 Task: Create a rule when a due date less than hours from now is set on a card by anyone.
Action: Mouse moved to (864, 234)
Screenshot: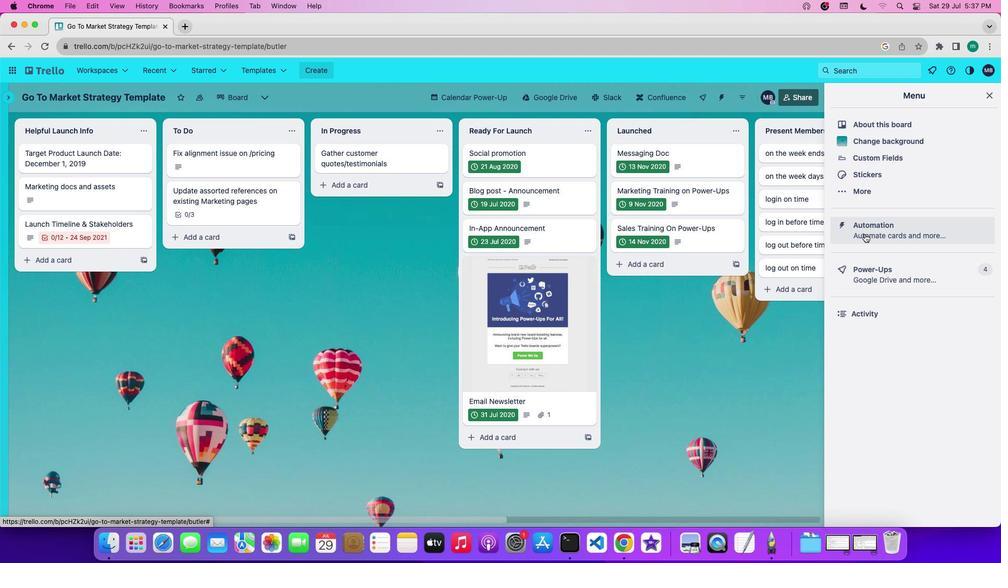 
Action: Mouse pressed left at (864, 234)
Screenshot: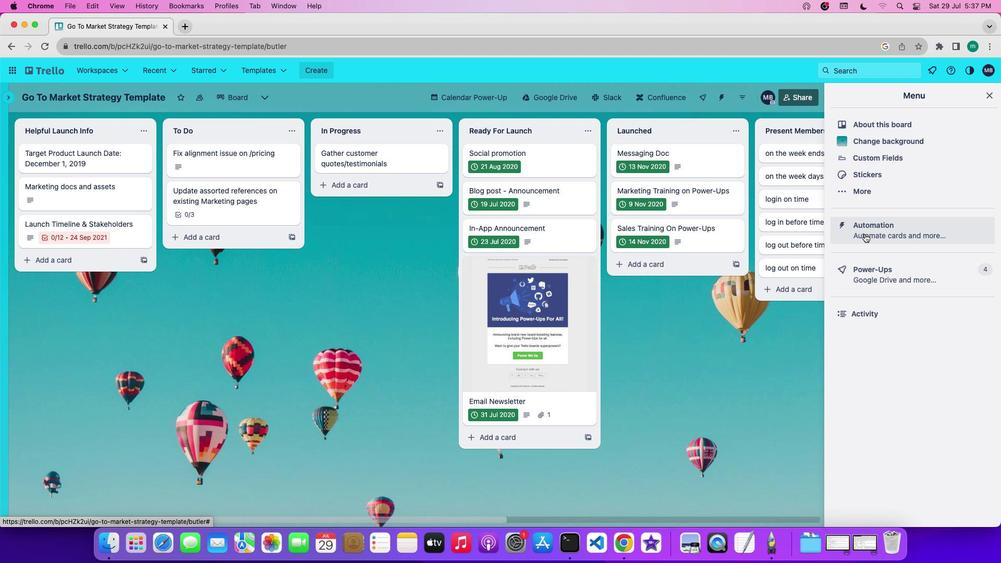
Action: Mouse moved to (34, 186)
Screenshot: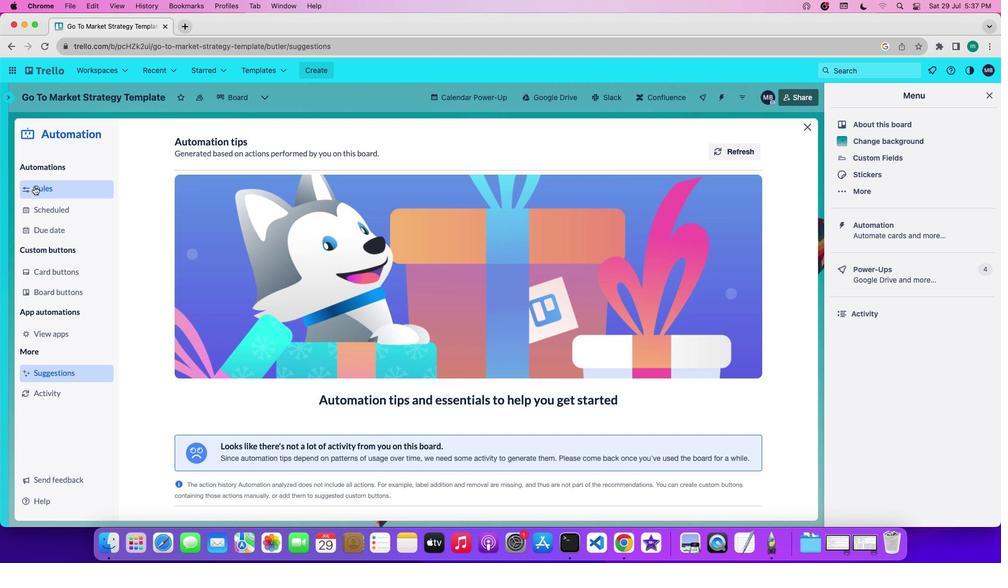 
Action: Mouse pressed left at (34, 186)
Screenshot: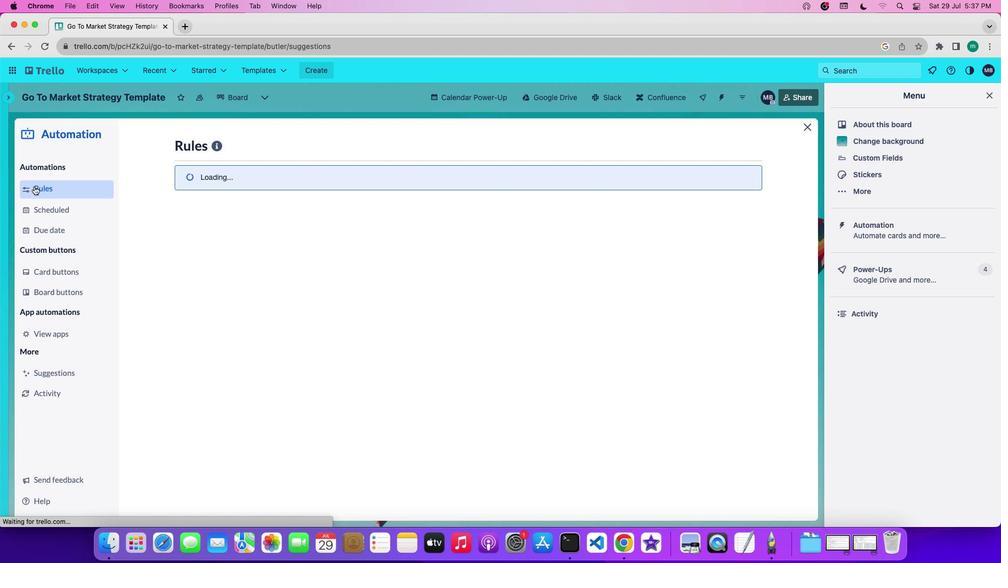 
Action: Mouse moved to (264, 372)
Screenshot: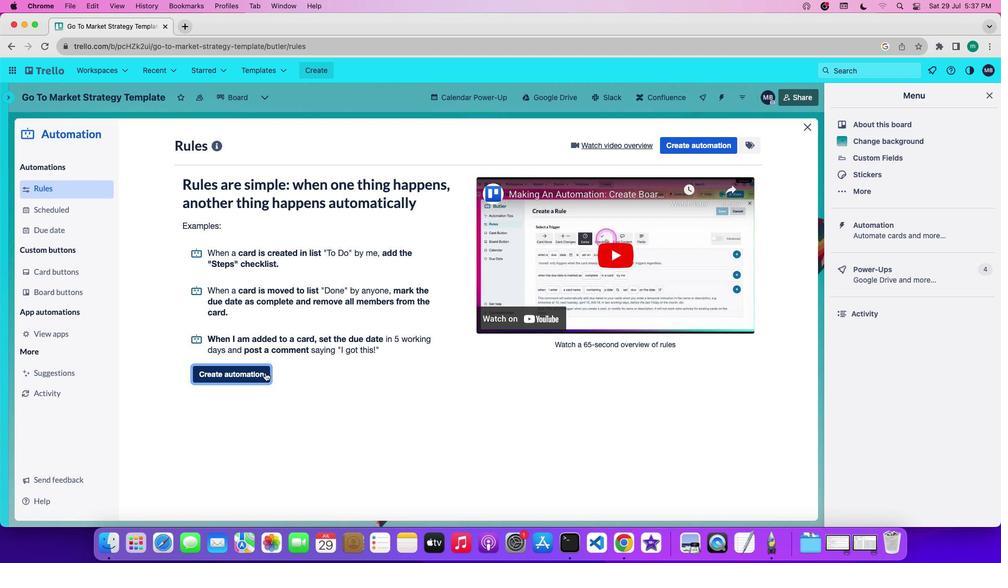 
Action: Mouse pressed left at (264, 372)
Screenshot: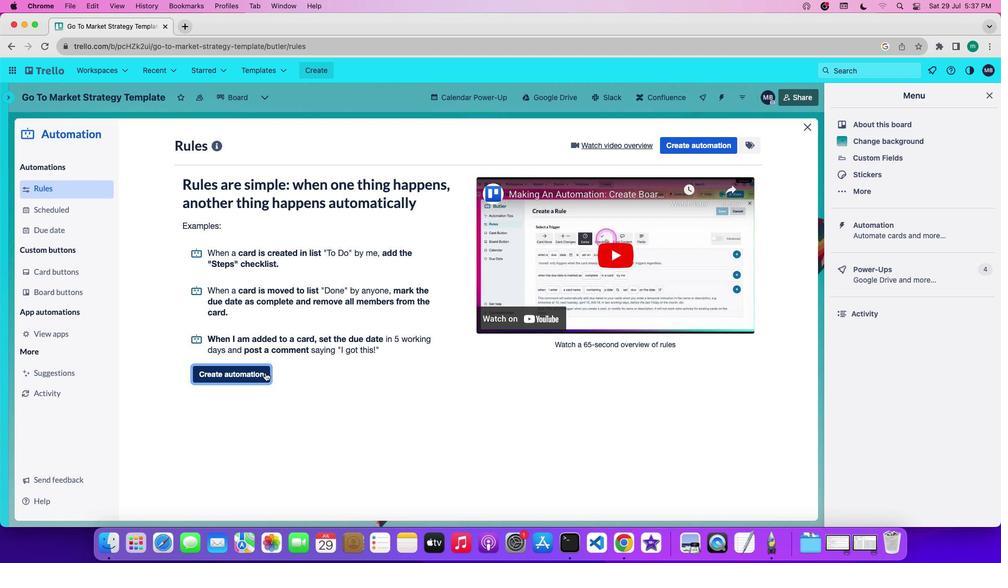 
Action: Mouse moved to (438, 249)
Screenshot: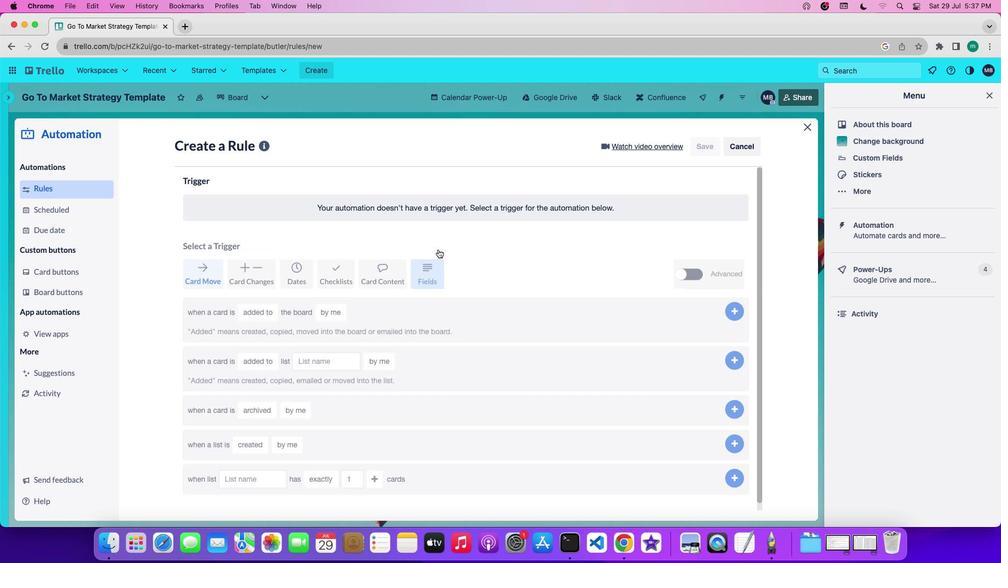 
Action: Mouse pressed left at (438, 249)
Screenshot: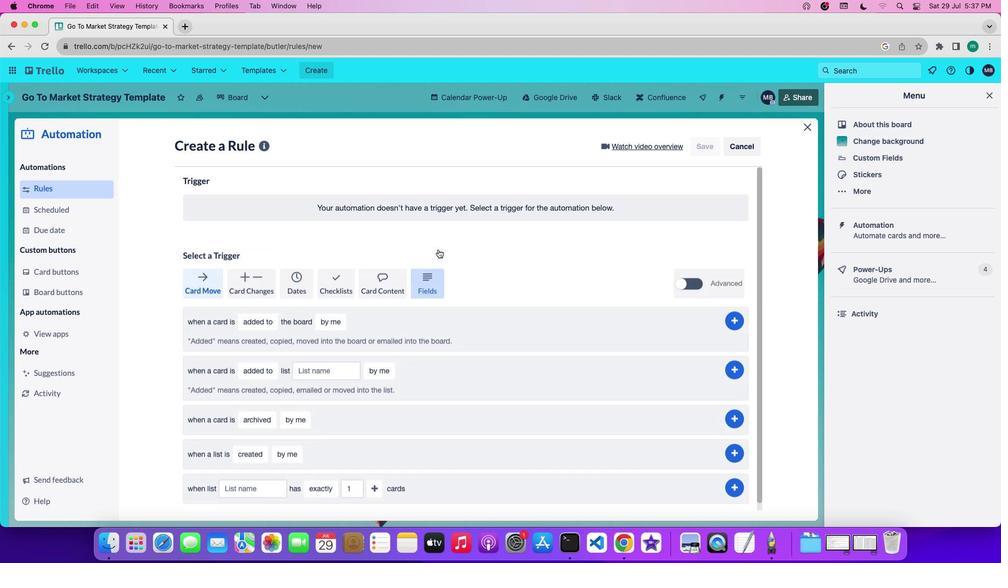 
Action: Mouse moved to (301, 281)
Screenshot: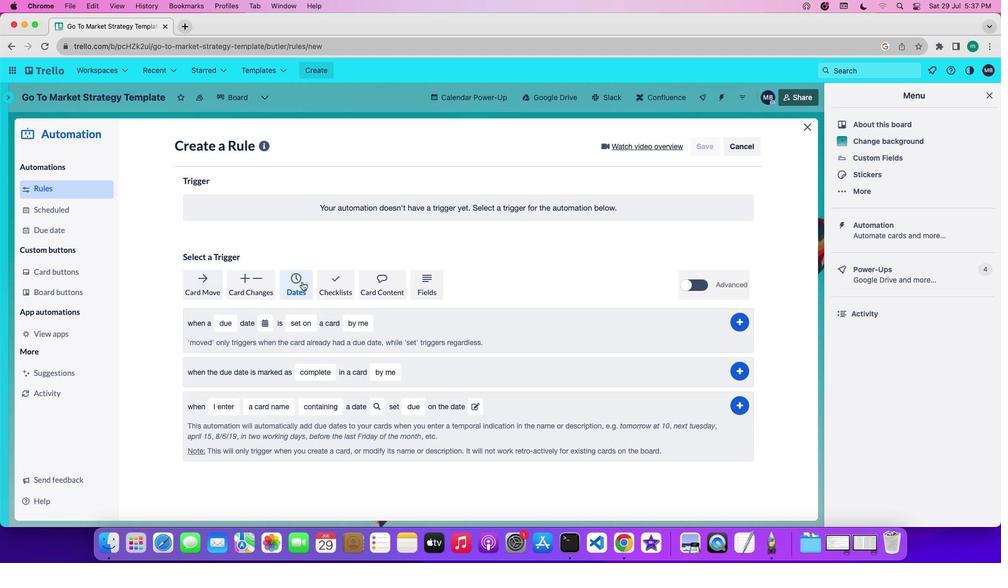
Action: Mouse pressed left at (301, 281)
Screenshot: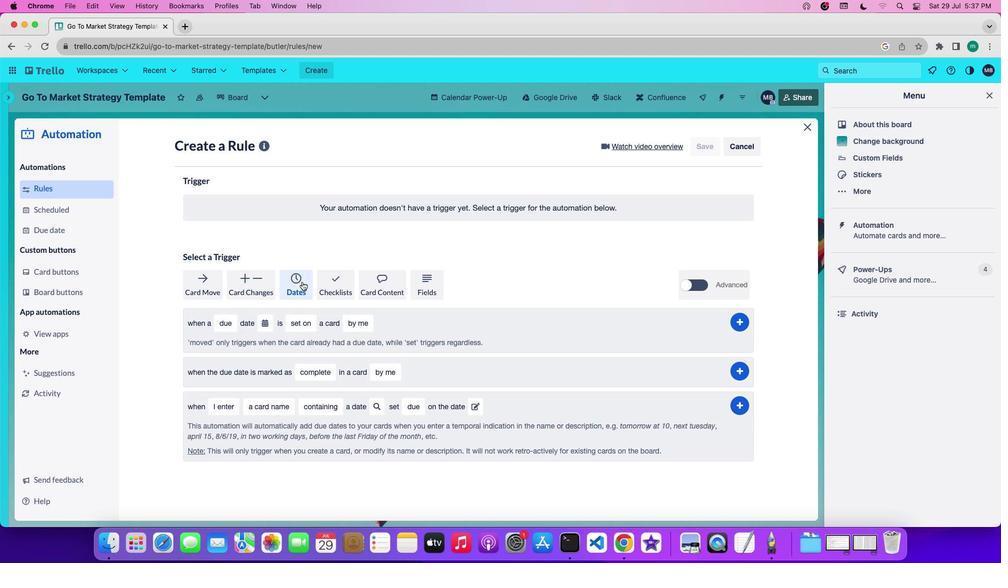 
Action: Mouse moved to (237, 321)
Screenshot: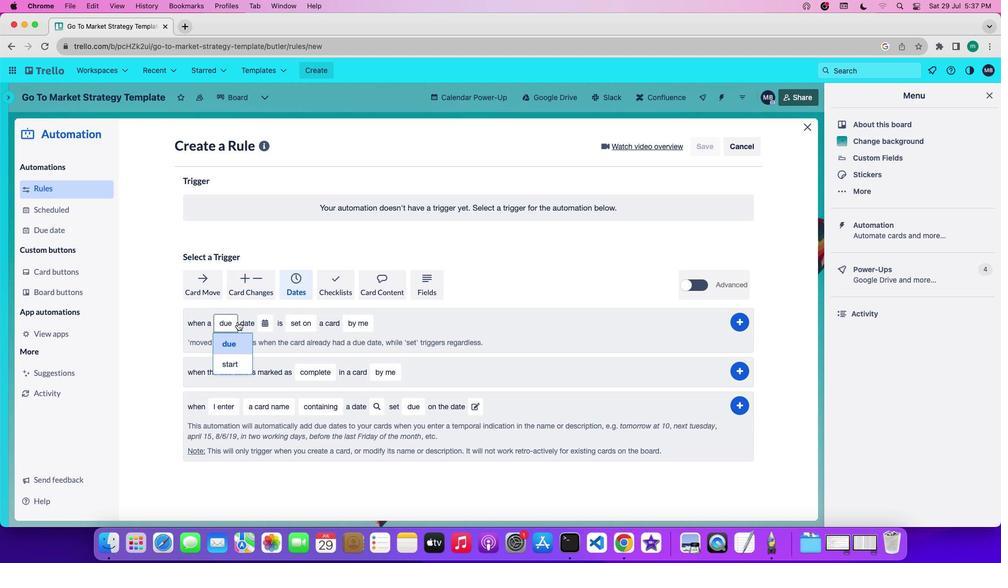 
Action: Mouse pressed left at (237, 321)
Screenshot: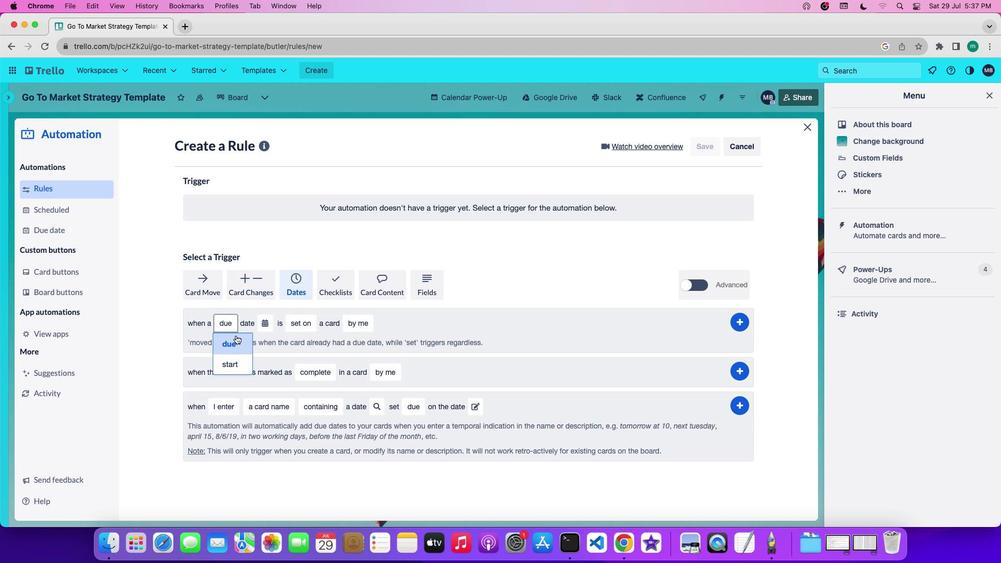 
Action: Mouse moved to (236, 341)
Screenshot: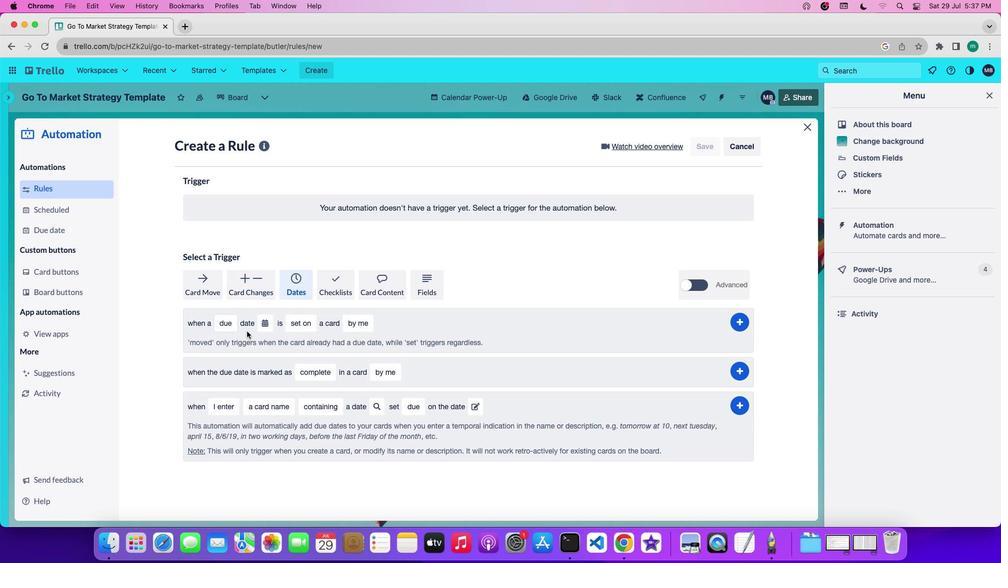 
Action: Mouse pressed left at (236, 341)
Screenshot: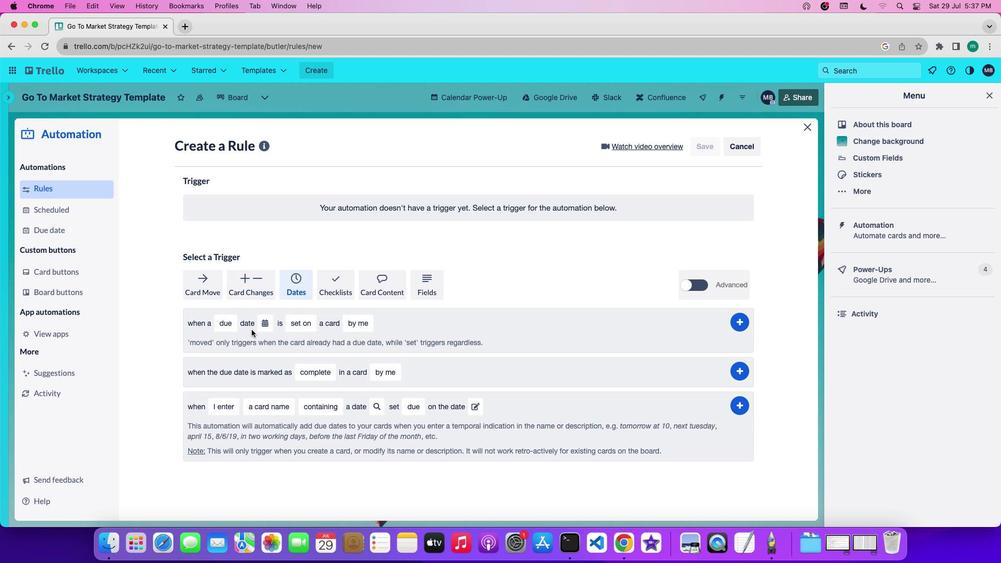 
Action: Mouse moved to (262, 327)
Screenshot: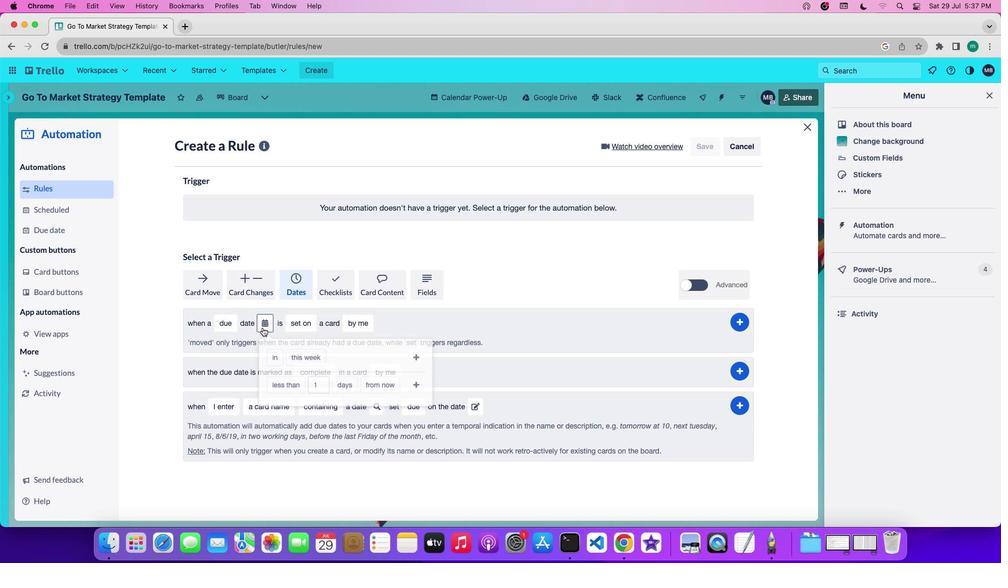 
Action: Mouse pressed left at (262, 327)
Screenshot: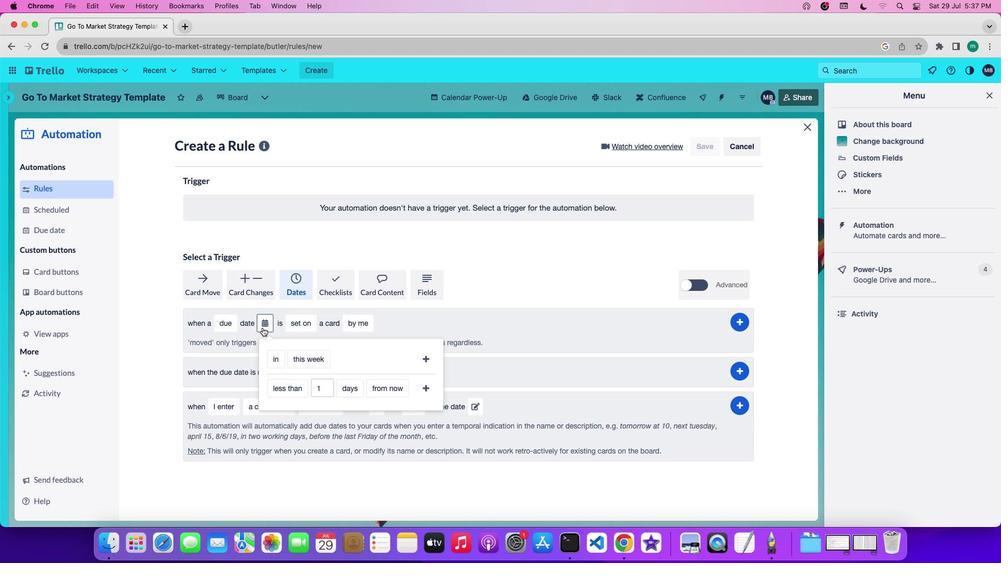 
Action: Mouse moved to (289, 385)
Screenshot: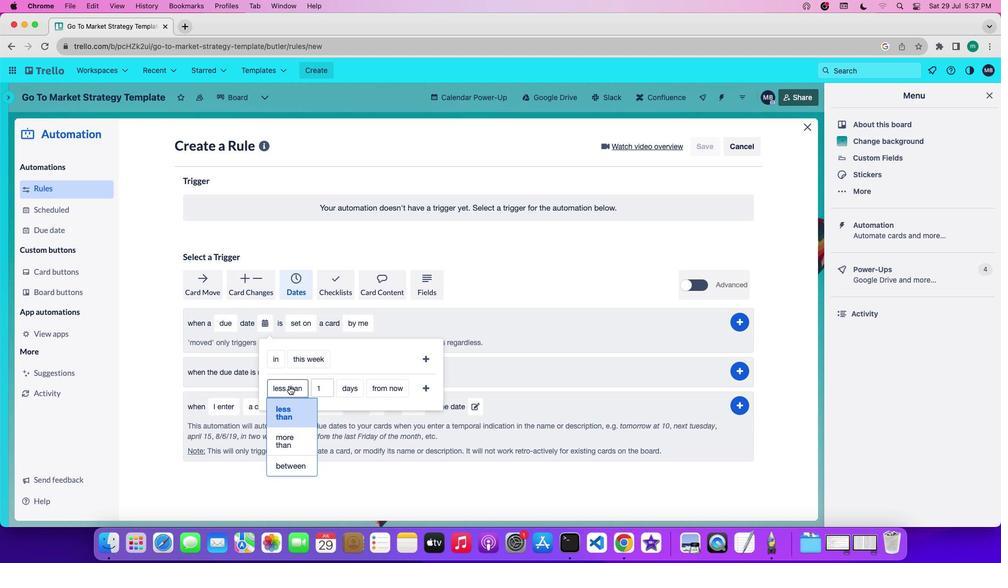 
Action: Mouse pressed left at (289, 385)
Screenshot: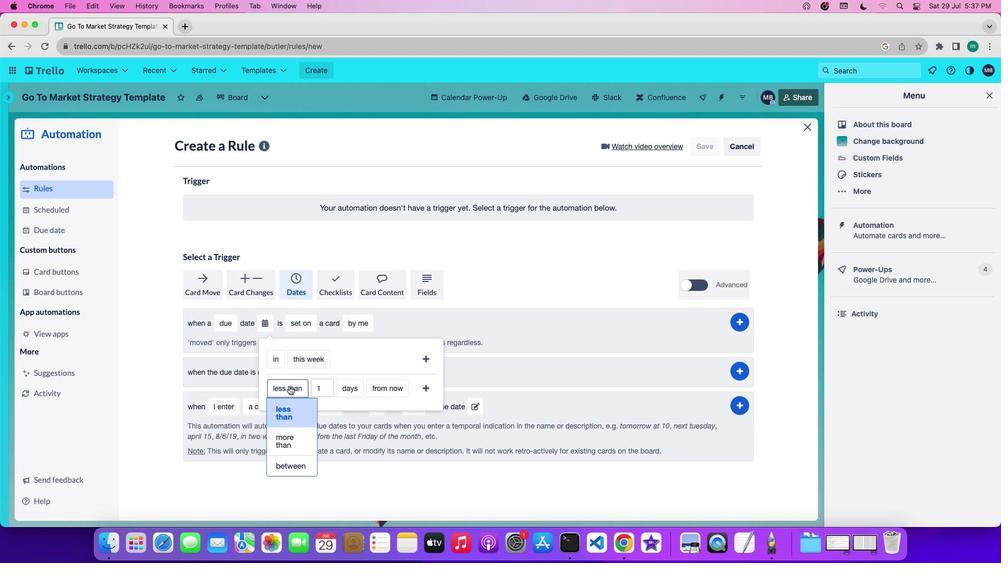 
Action: Mouse moved to (294, 407)
Screenshot: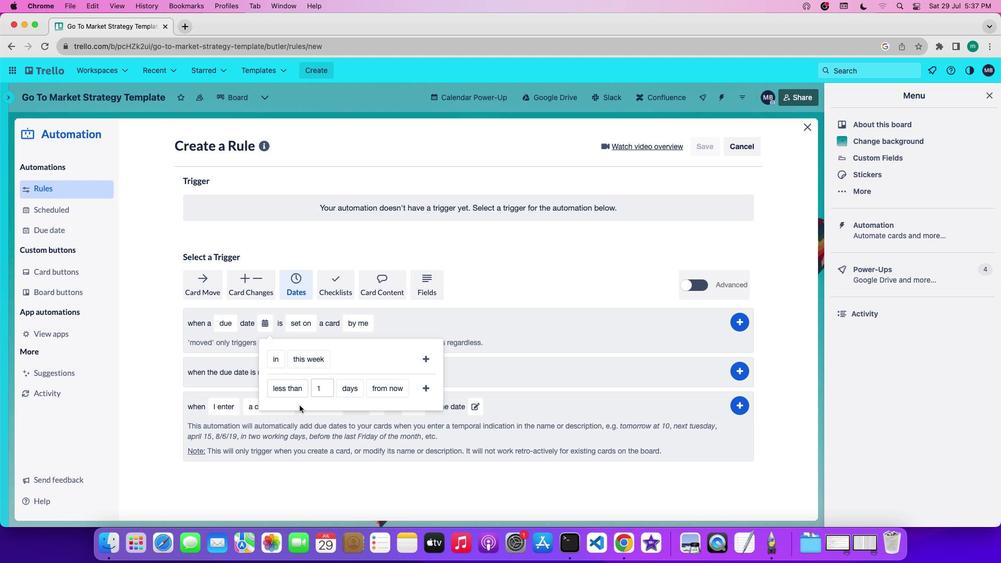 
Action: Mouse pressed left at (294, 407)
Screenshot: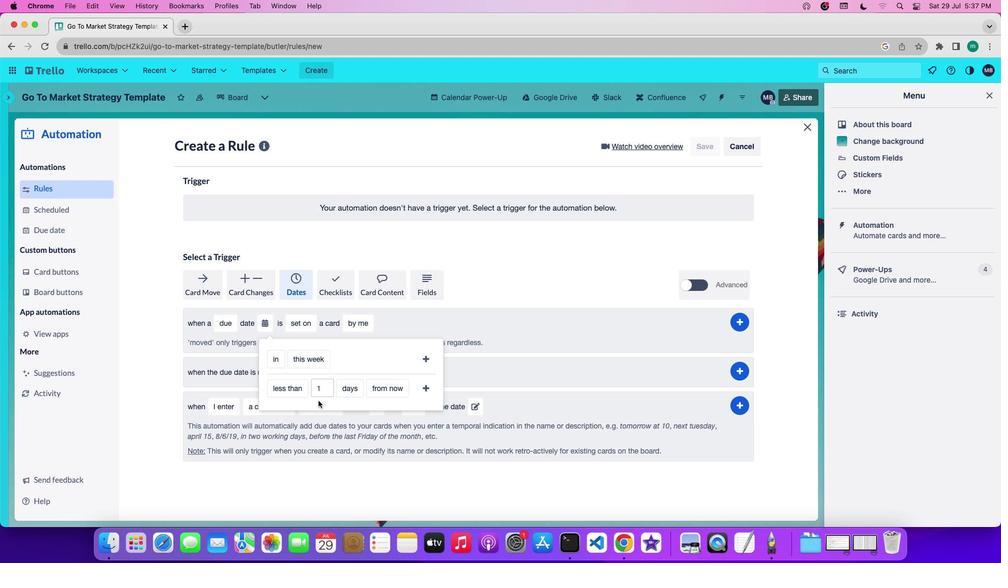 
Action: Mouse moved to (348, 390)
Screenshot: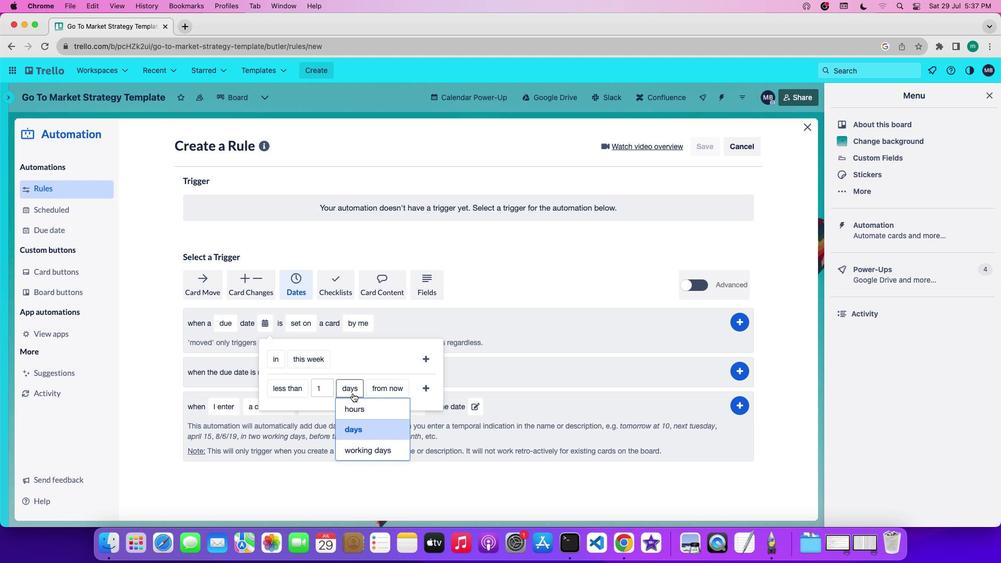 
Action: Mouse pressed left at (348, 390)
Screenshot: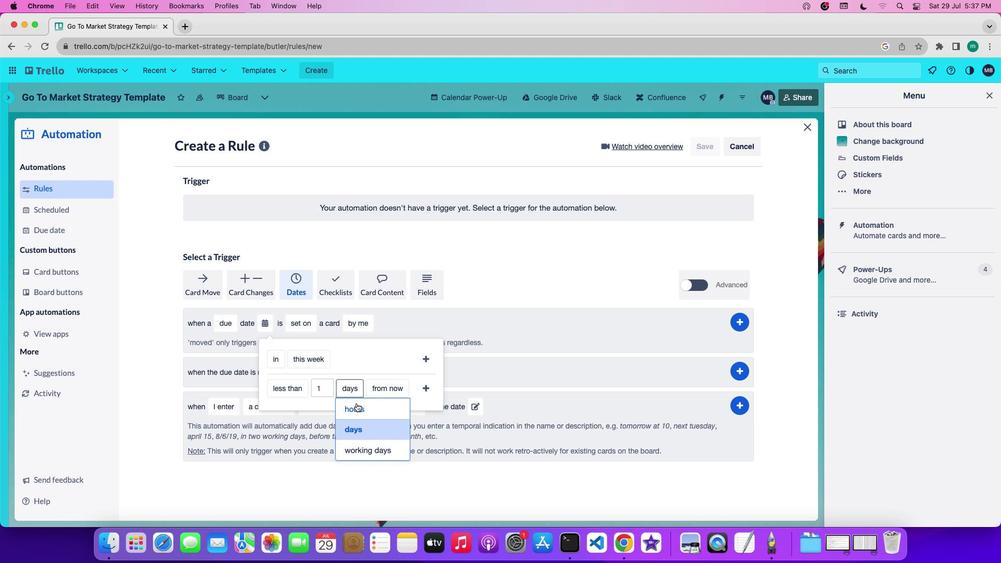 
Action: Mouse moved to (357, 406)
Screenshot: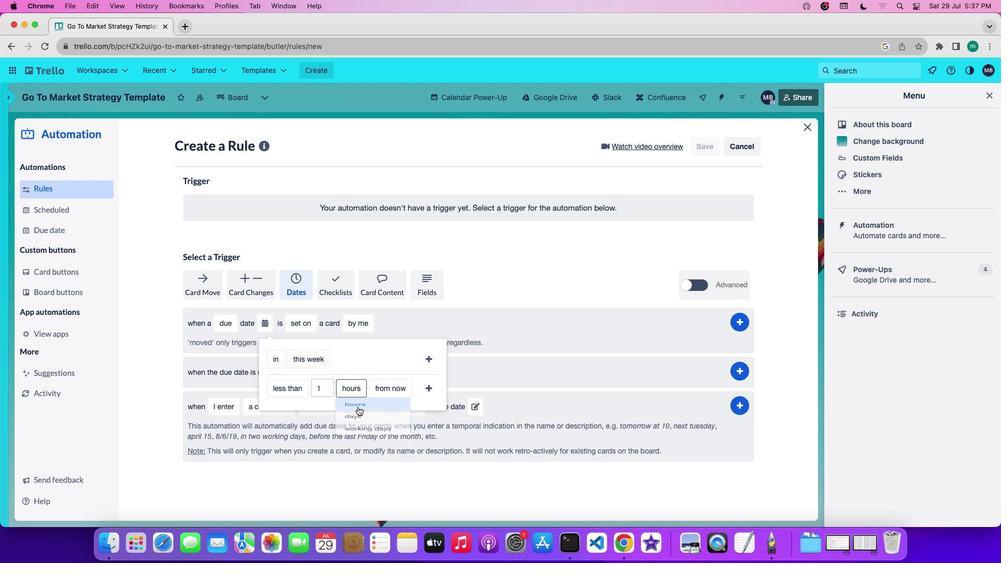 
Action: Mouse pressed left at (357, 406)
Screenshot: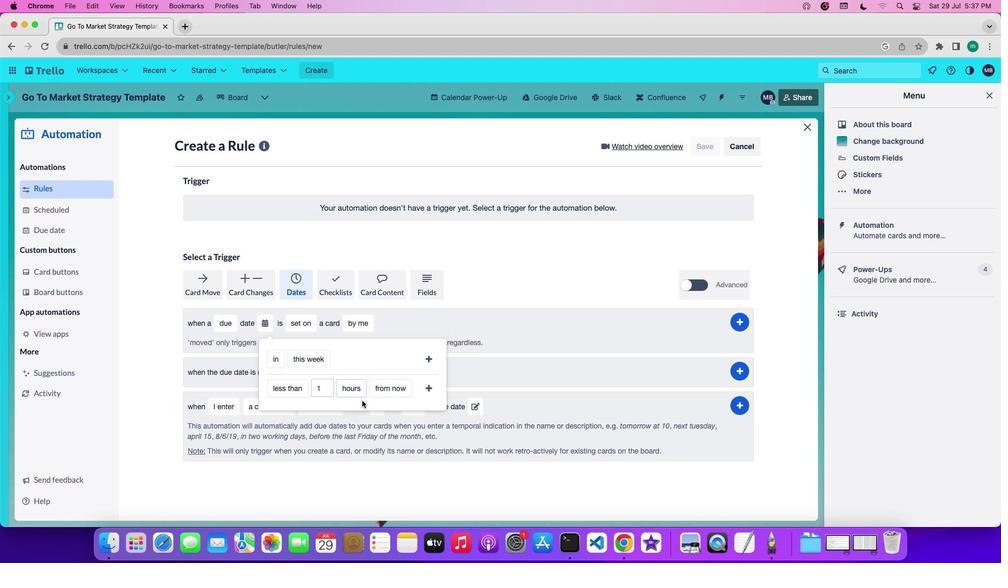 
Action: Mouse moved to (380, 387)
Screenshot: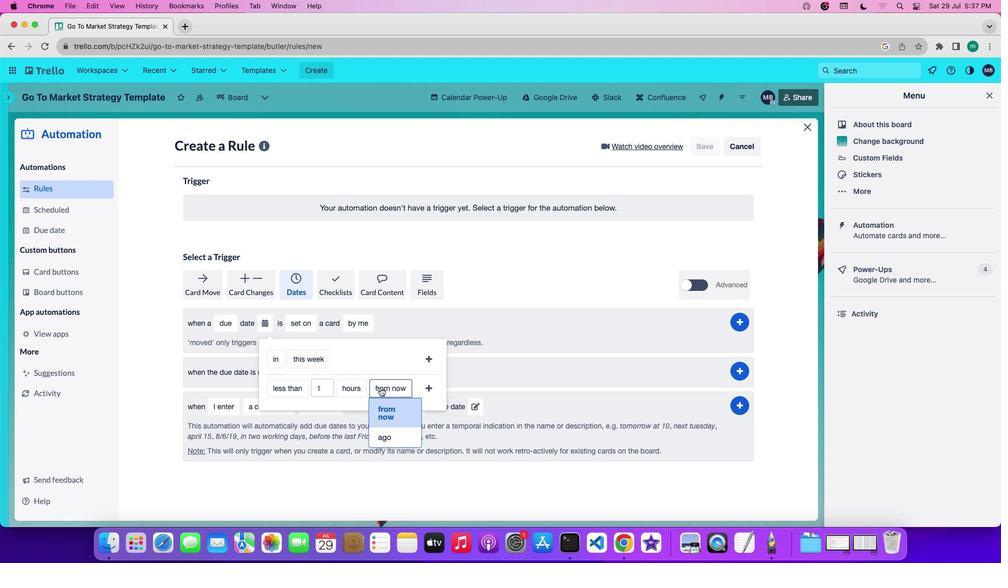 
Action: Mouse pressed left at (380, 387)
Screenshot: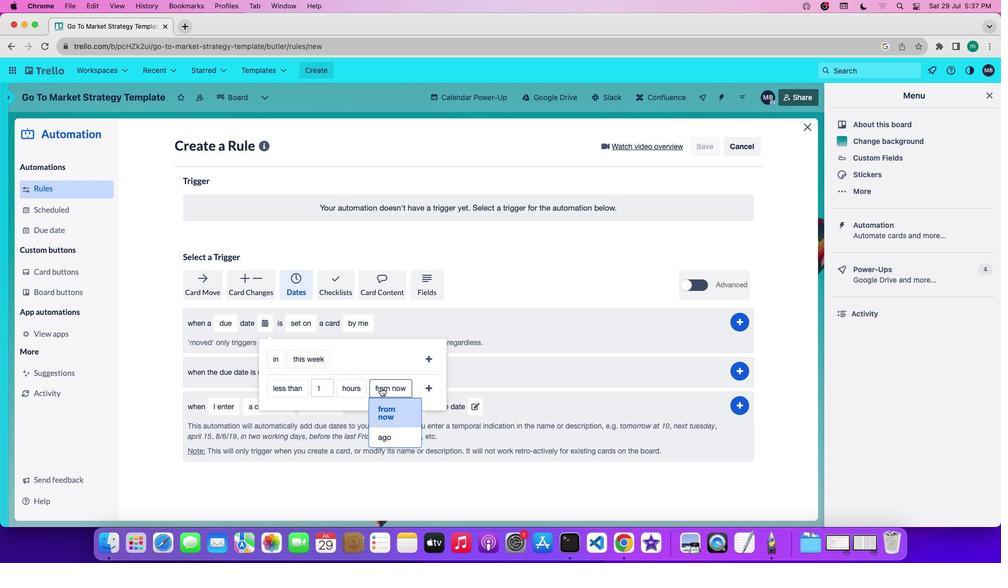 
Action: Mouse moved to (386, 408)
Screenshot: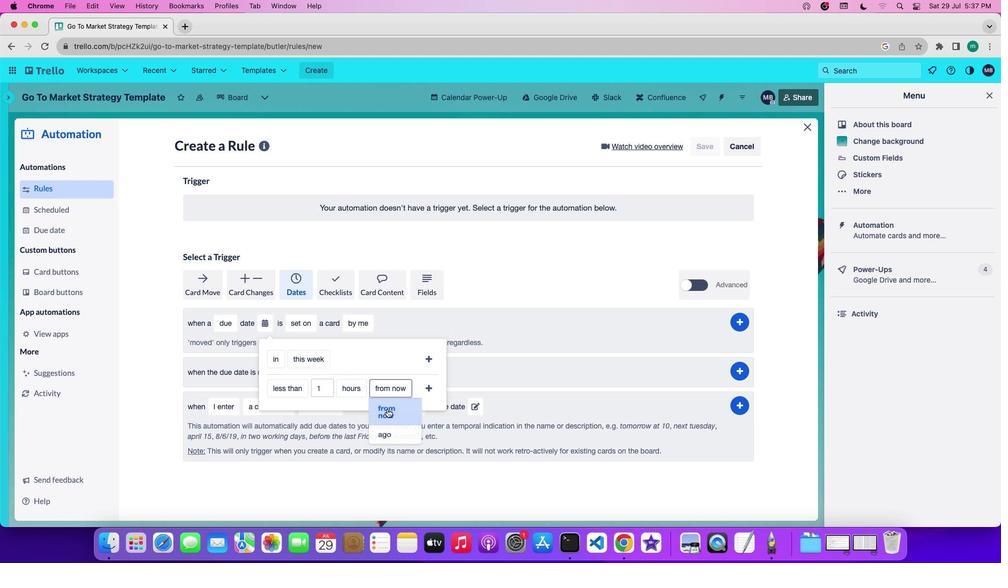 
Action: Mouse pressed left at (386, 408)
Screenshot: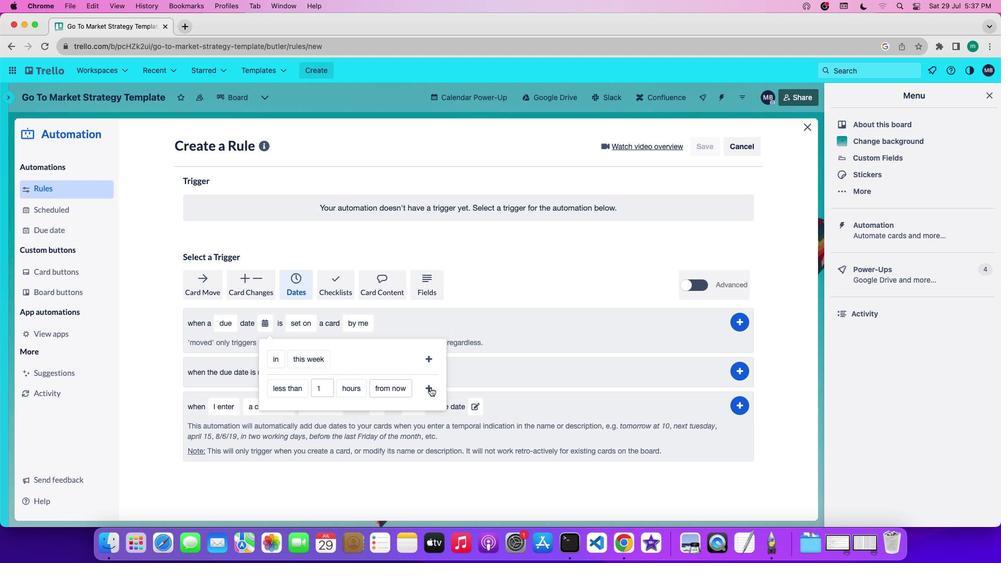 
Action: Mouse moved to (430, 387)
Screenshot: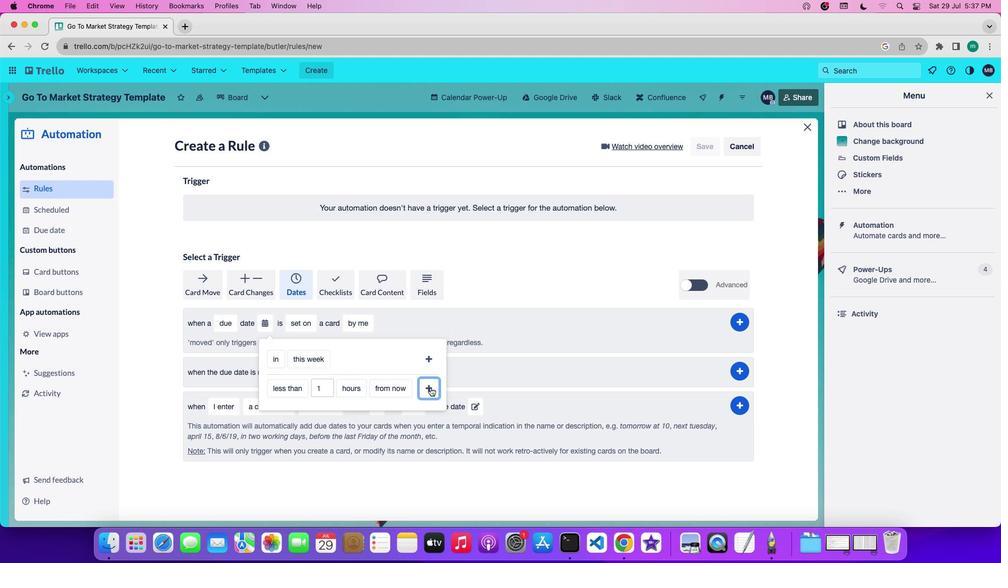 
Action: Mouse pressed left at (430, 387)
Screenshot: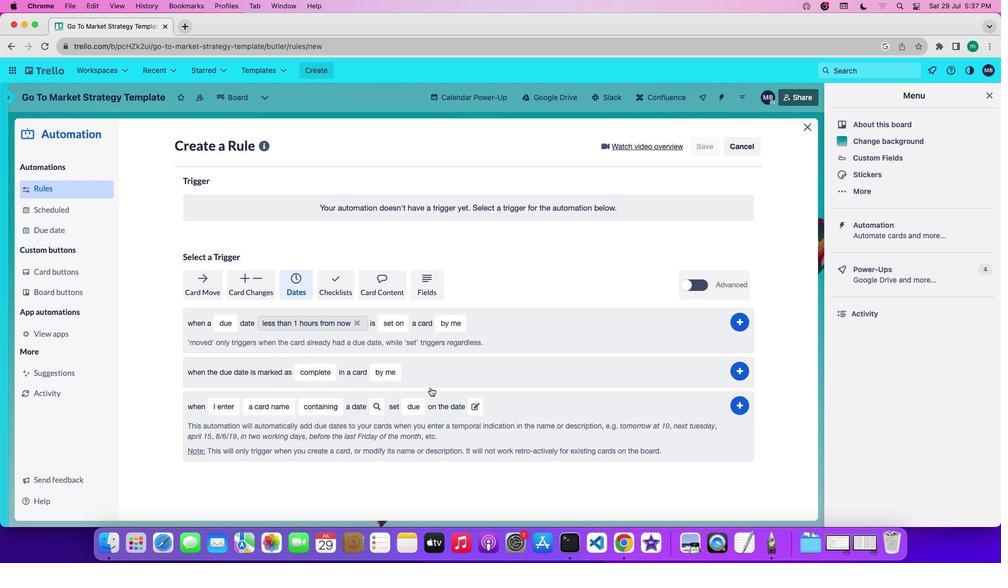 
Action: Mouse moved to (403, 323)
Screenshot: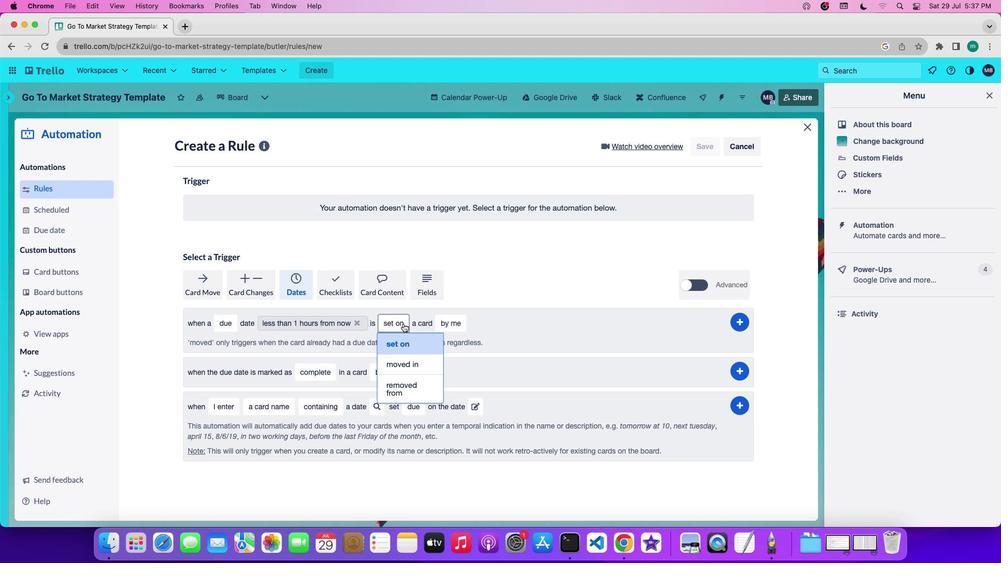
Action: Mouse pressed left at (403, 323)
Screenshot: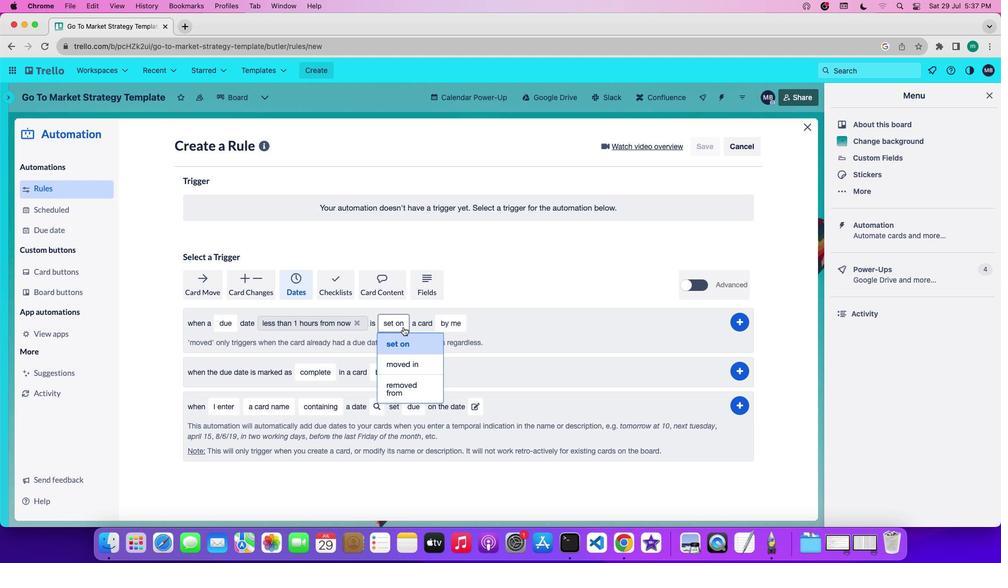 
Action: Mouse moved to (403, 341)
Screenshot: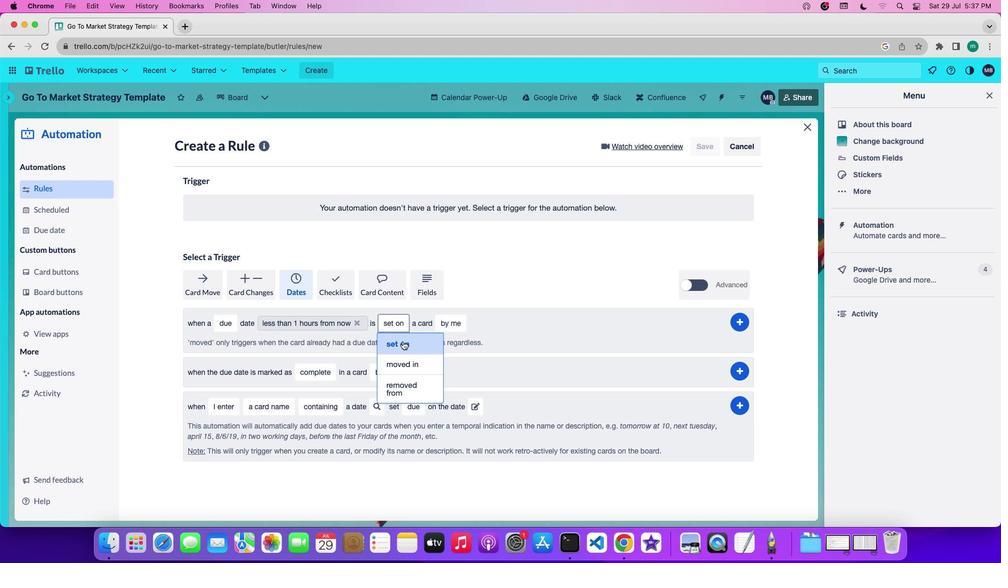 
Action: Mouse pressed left at (403, 341)
Screenshot: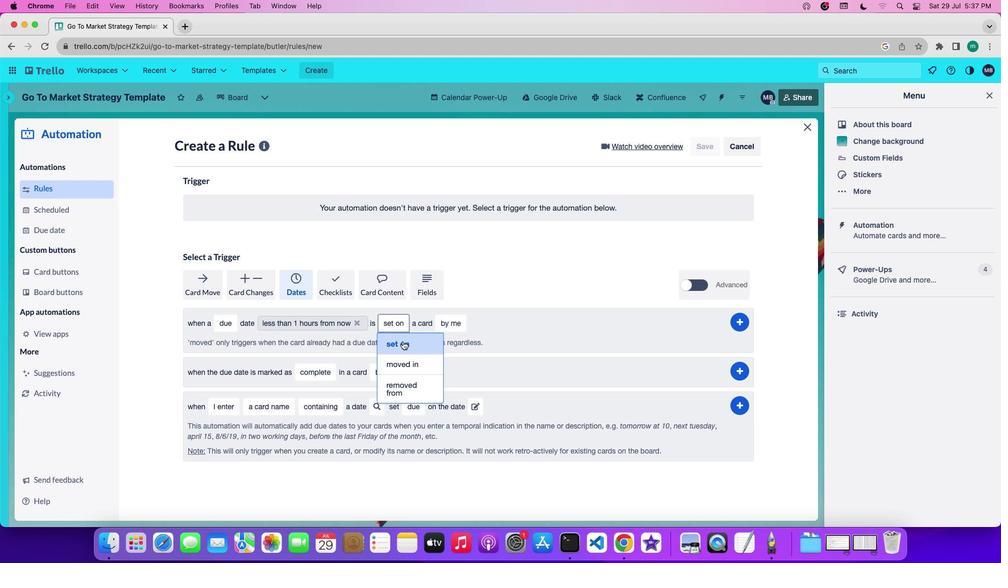 
Action: Mouse moved to (439, 321)
Screenshot: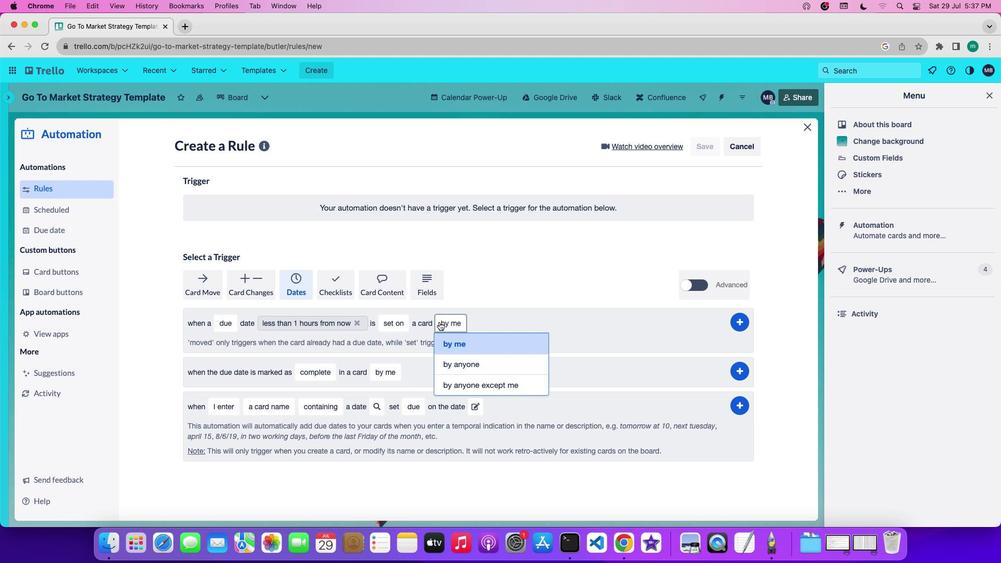 
Action: Mouse pressed left at (439, 321)
Screenshot: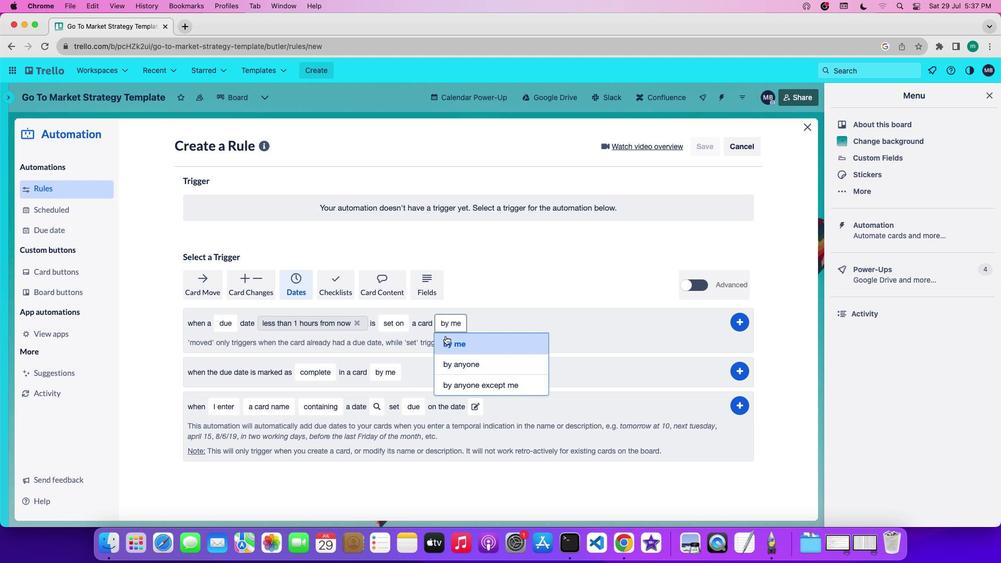 
Action: Mouse moved to (453, 365)
Screenshot: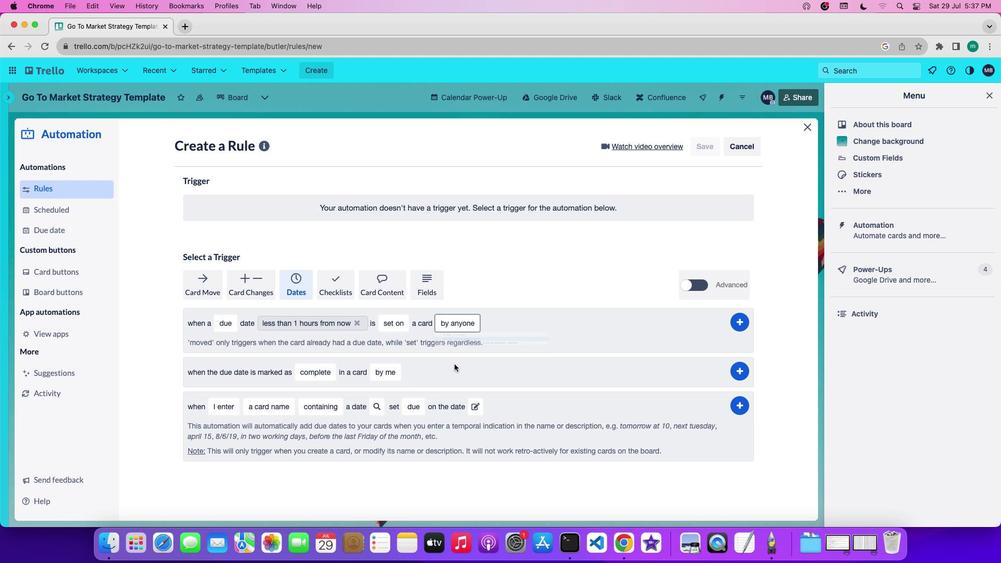 
Action: Mouse pressed left at (453, 365)
Screenshot: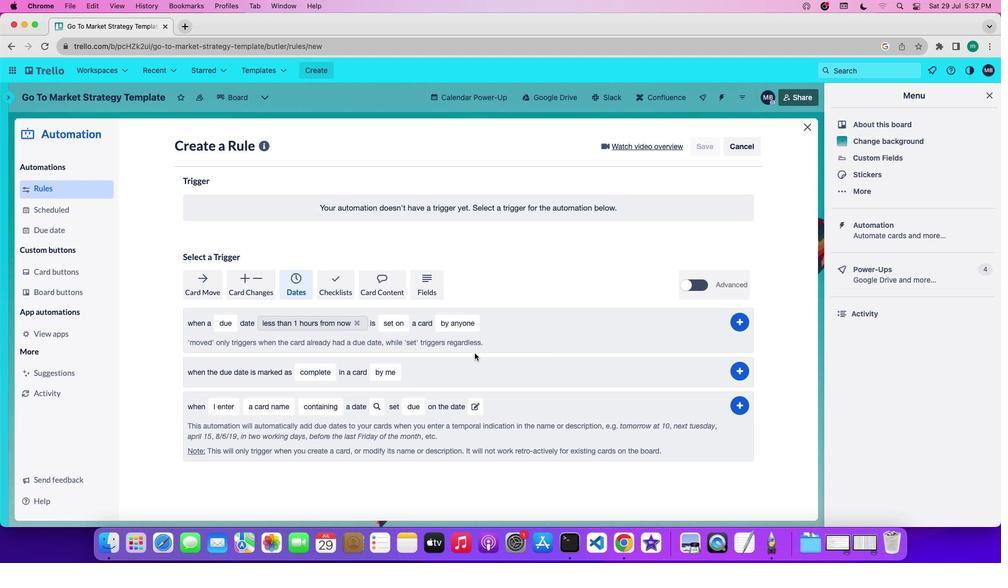 
Action: Mouse moved to (740, 319)
Screenshot: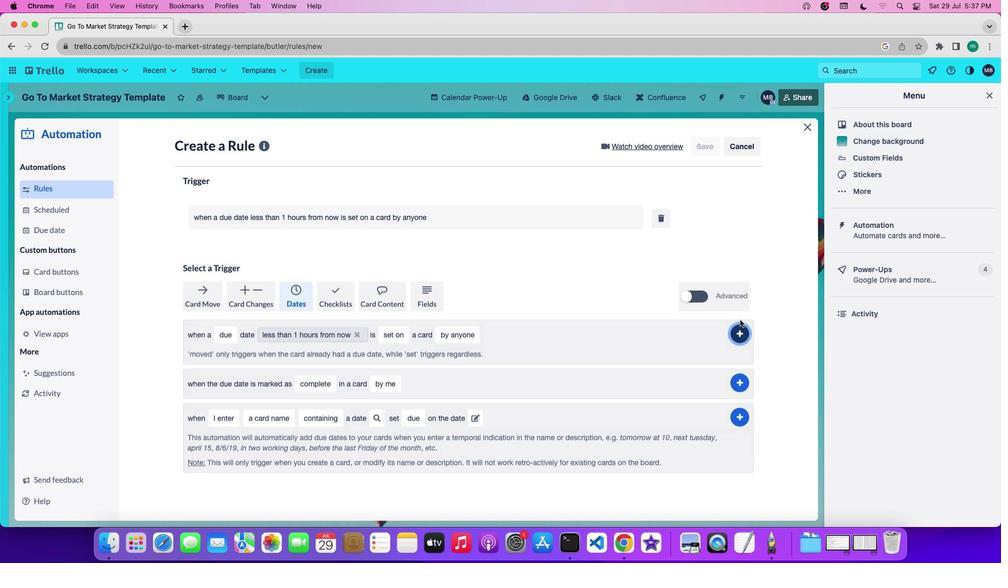 
Action: Mouse pressed left at (740, 319)
Screenshot: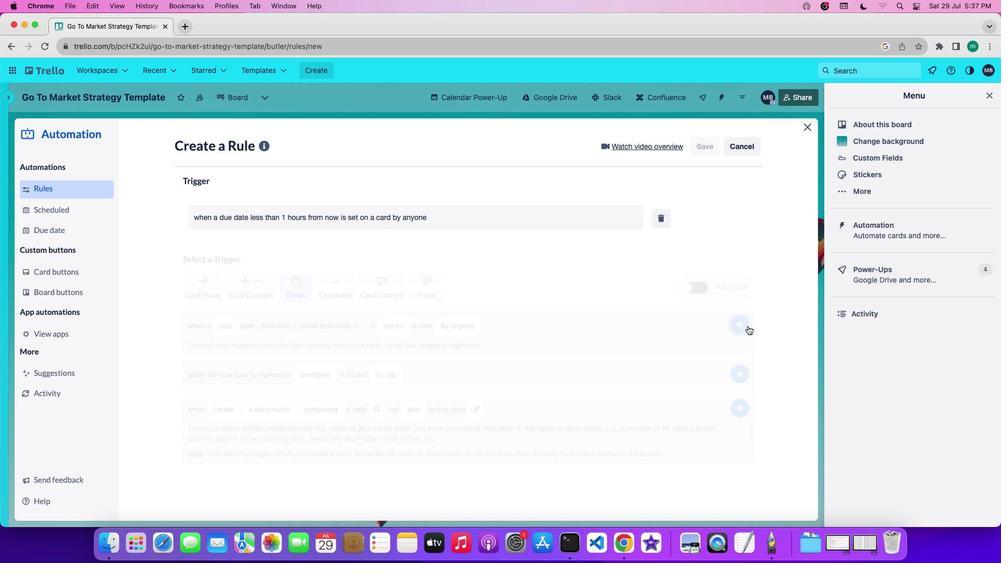 
Action: Mouse moved to (487, 396)
Screenshot: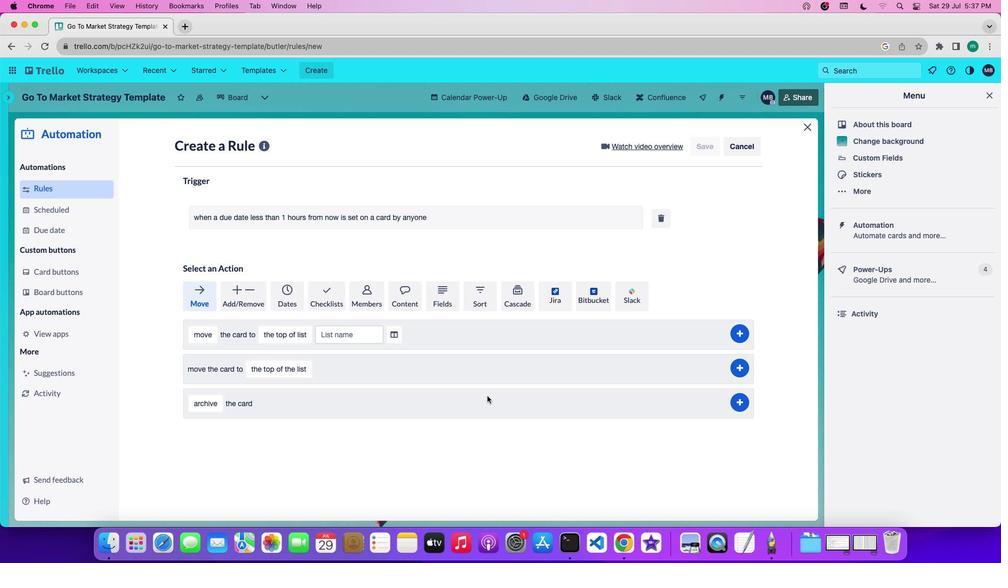 
